 Task: In the  document prediction.rtf Insert the command  'Viewing'Email the file to   'softage.9@softage.net', with message attached Attention Needed: Please prioritize going through the email I've sent. and file type: Open Document
Action: Mouse moved to (262, 285)
Screenshot: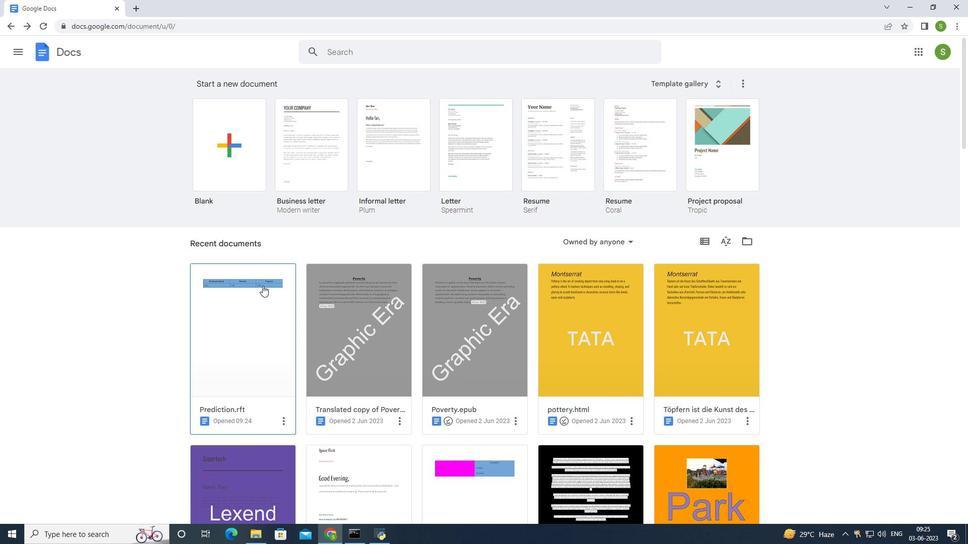 
Action: Mouse pressed left at (262, 285)
Screenshot: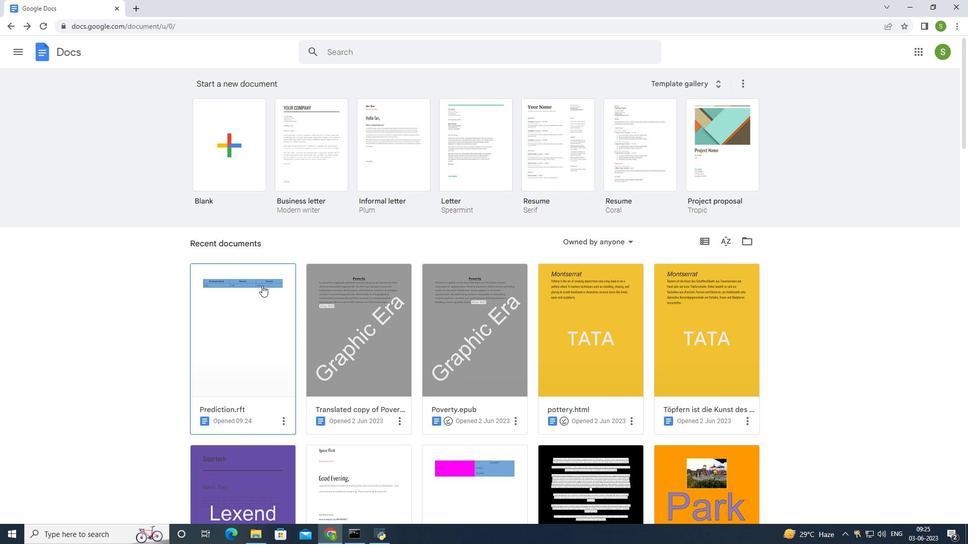
Action: Mouse moved to (37, 60)
Screenshot: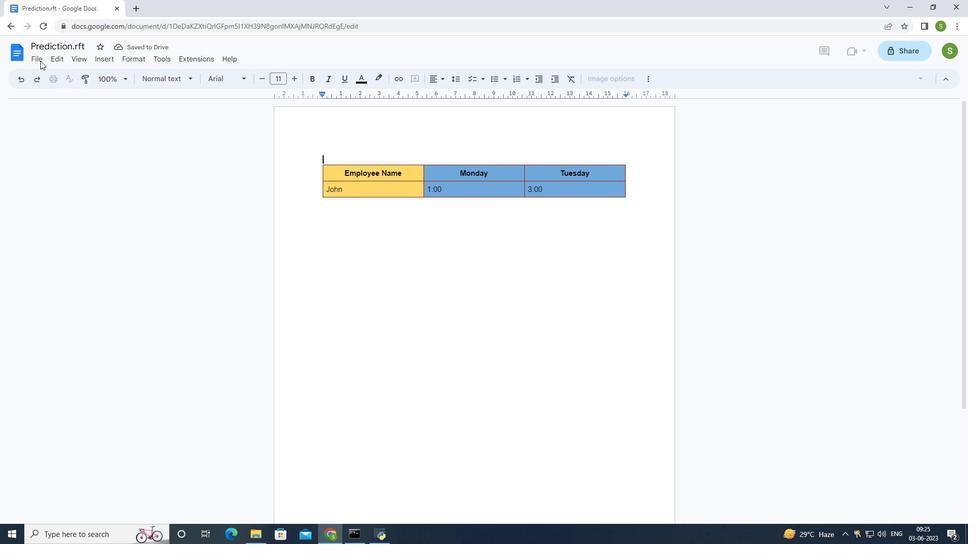 
Action: Mouse pressed left at (37, 60)
Screenshot: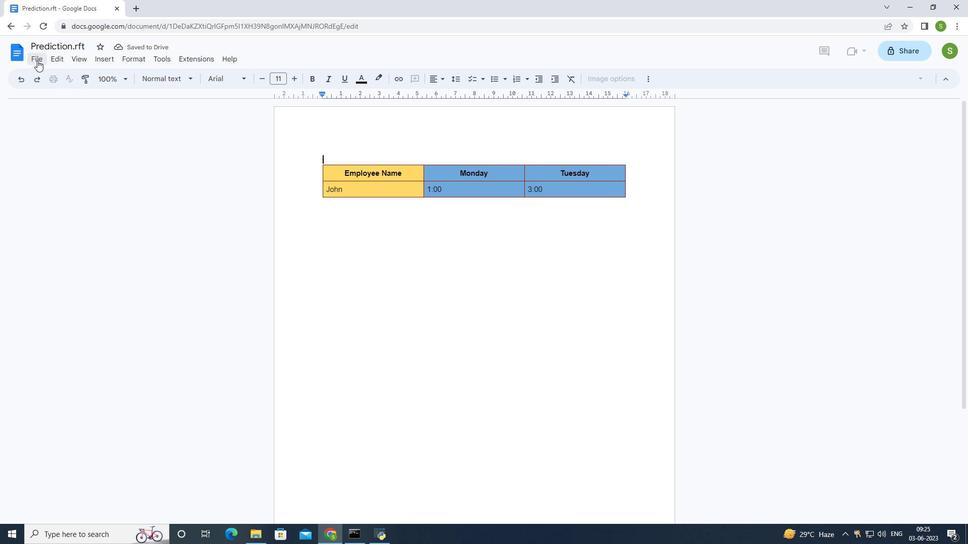 
Action: Mouse moved to (910, 75)
Screenshot: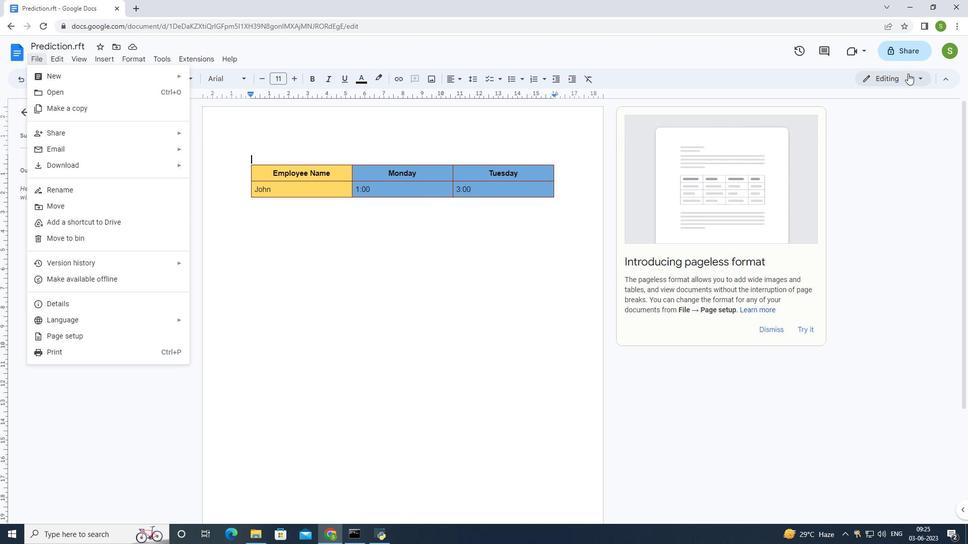 
Action: Mouse pressed left at (910, 75)
Screenshot: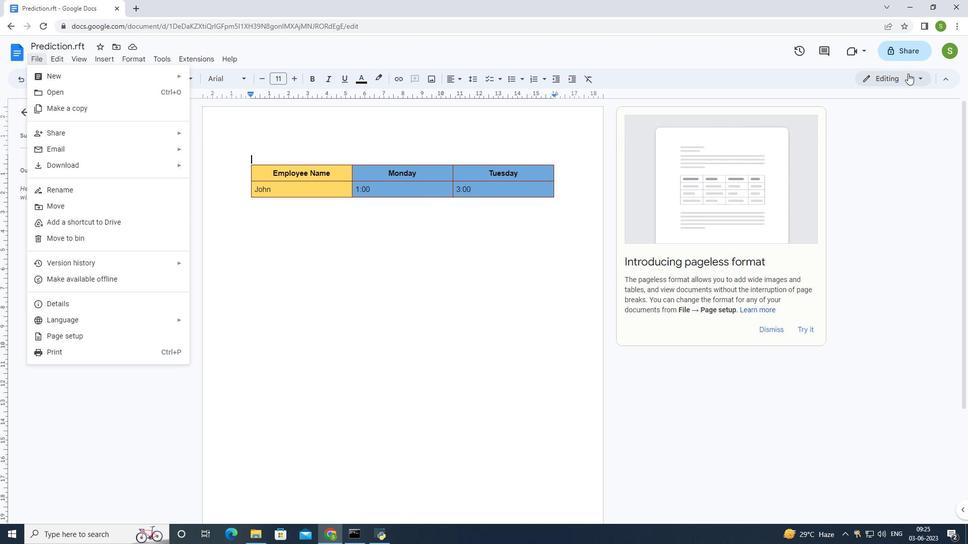 
Action: Mouse moved to (868, 149)
Screenshot: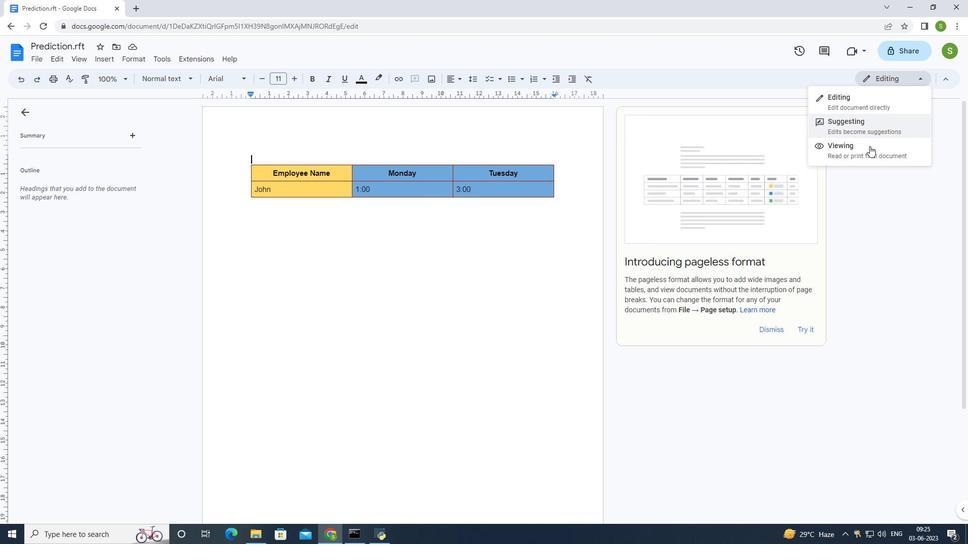 
Action: Mouse pressed left at (868, 149)
Screenshot: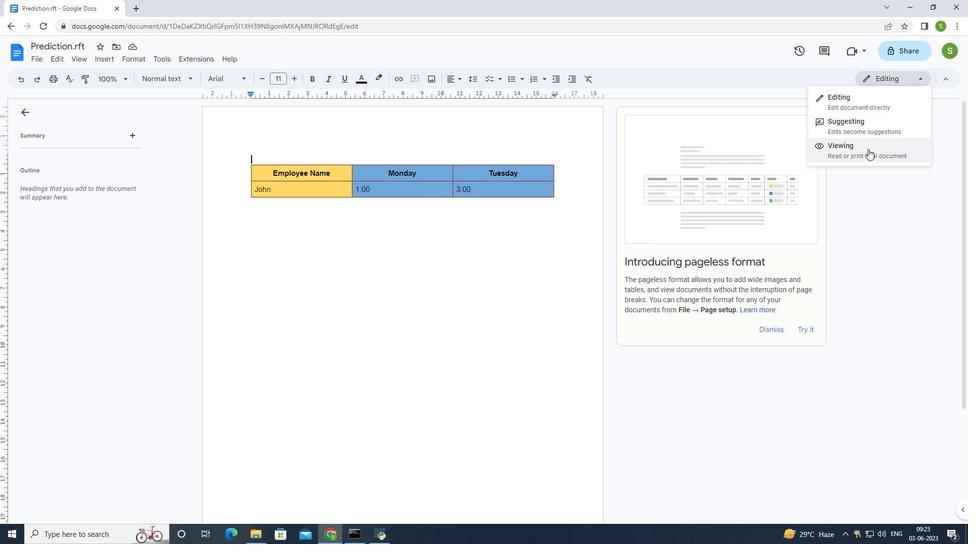 
Action: Mouse moved to (34, 55)
Screenshot: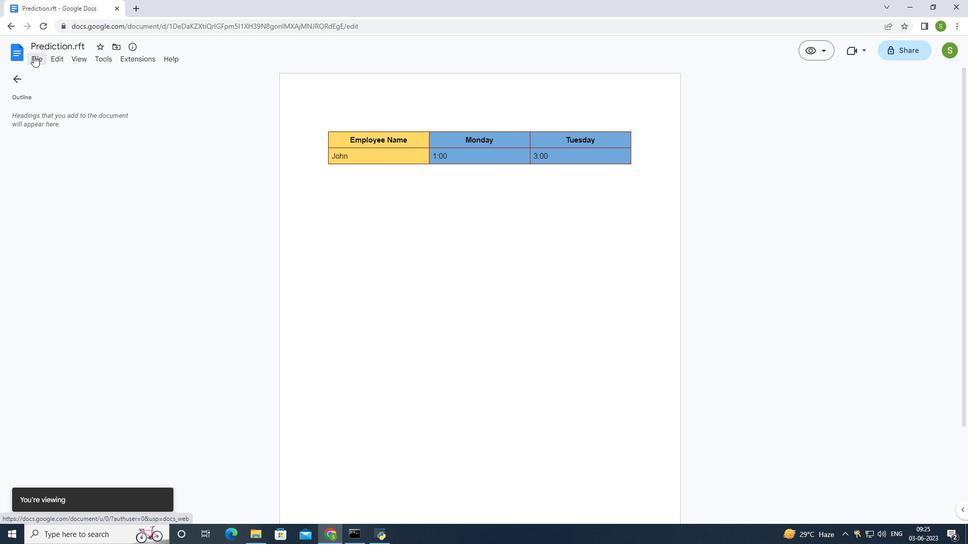 
Action: Mouse pressed left at (34, 55)
Screenshot: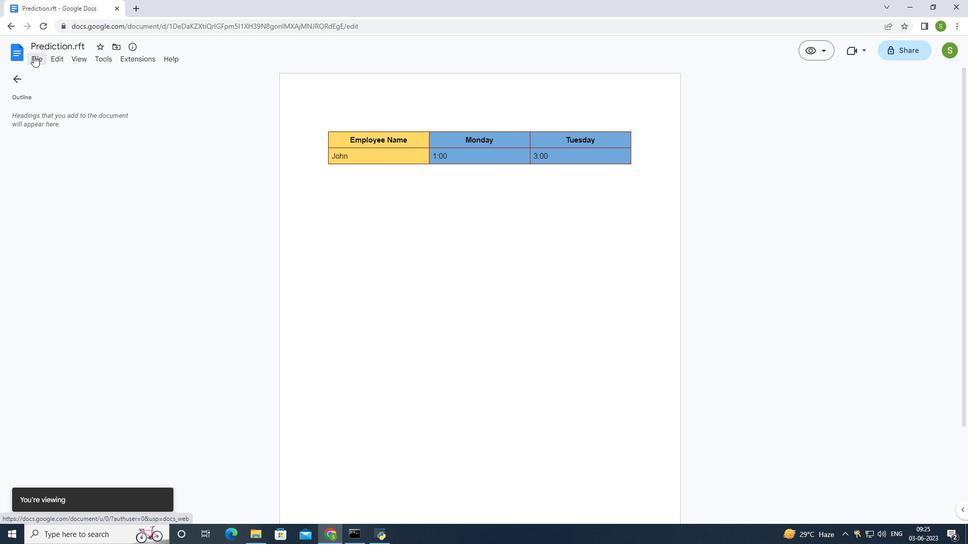 
Action: Mouse moved to (45, 149)
Screenshot: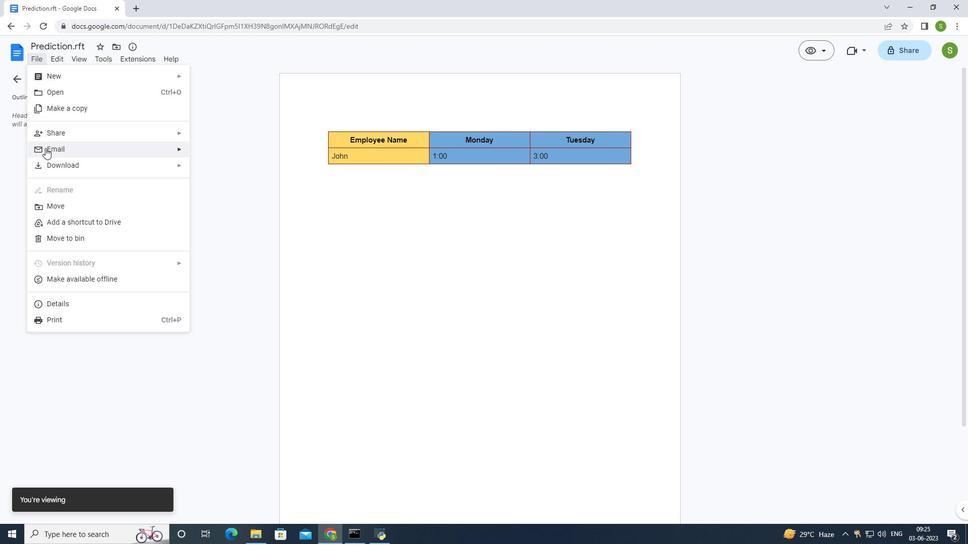 
Action: Mouse pressed left at (45, 149)
Screenshot: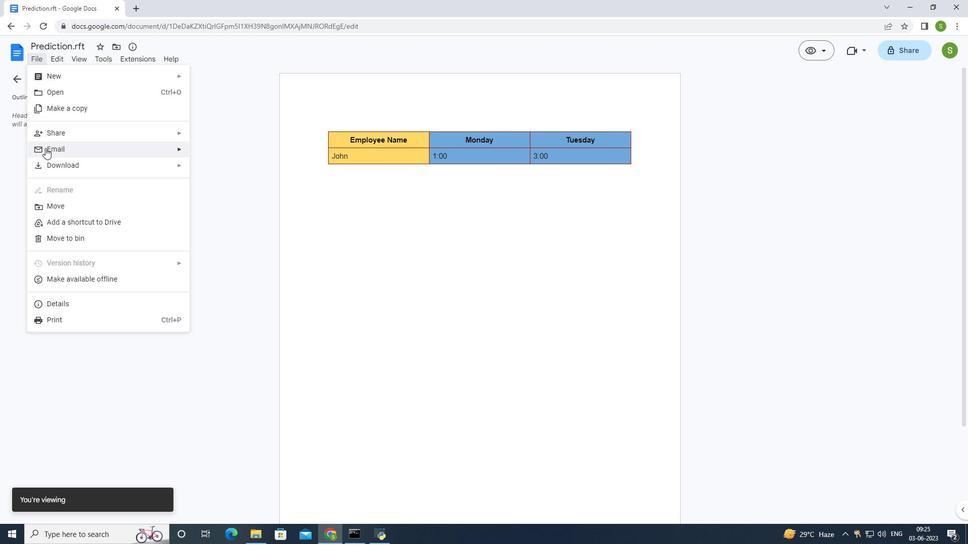 
Action: Mouse moved to (241, 158)
Screenshot: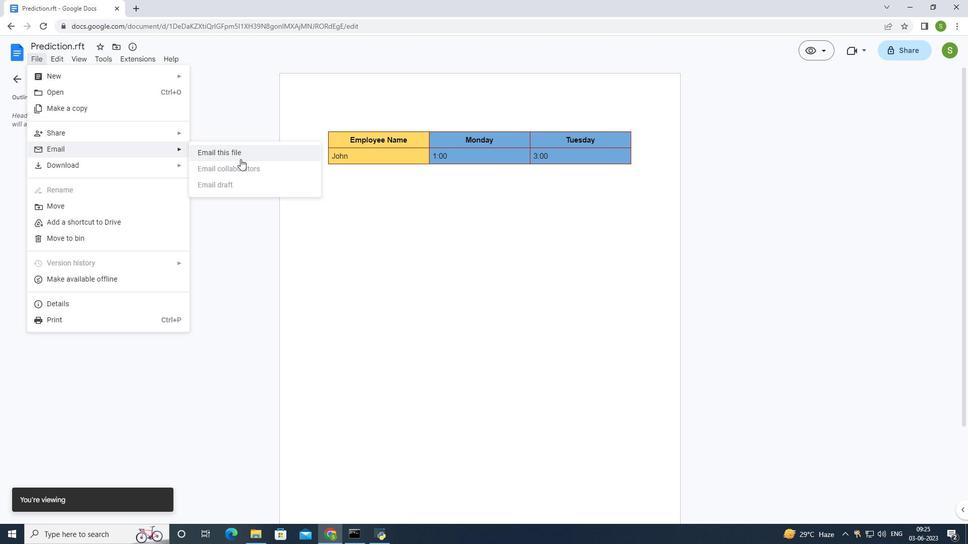 
Action: Mouse pressed left at (241, 158)
Screenshot: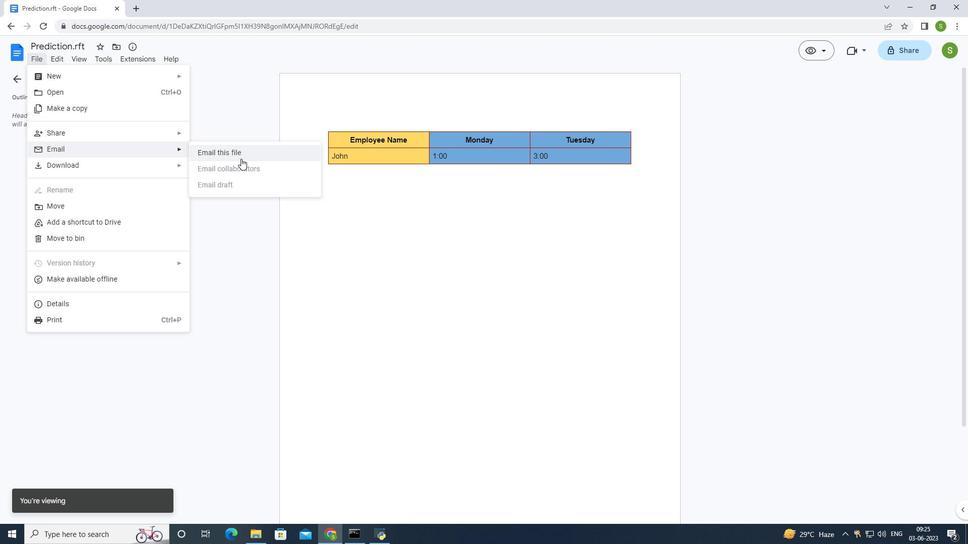 
Action: Mouse moved to (808, 150)
Screenshot: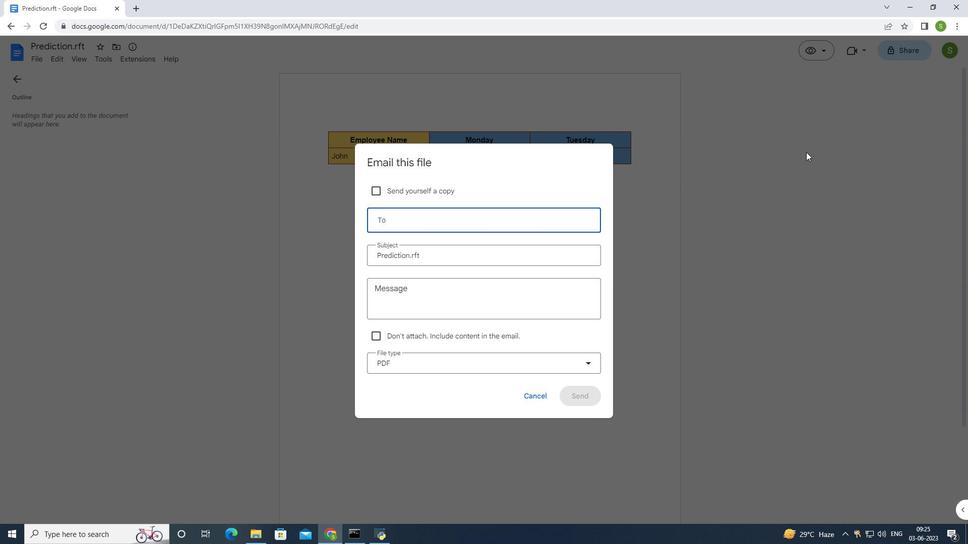 
Action: Key pressed softage.9<Key.shift>@softage.net
Screenshot: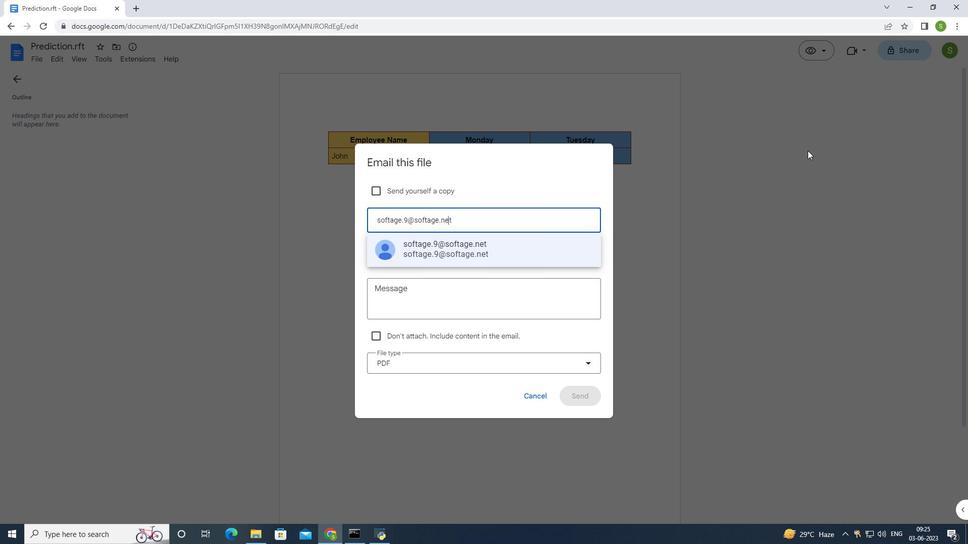 
Action: Mouse moved to (511, 253)
Screenshot: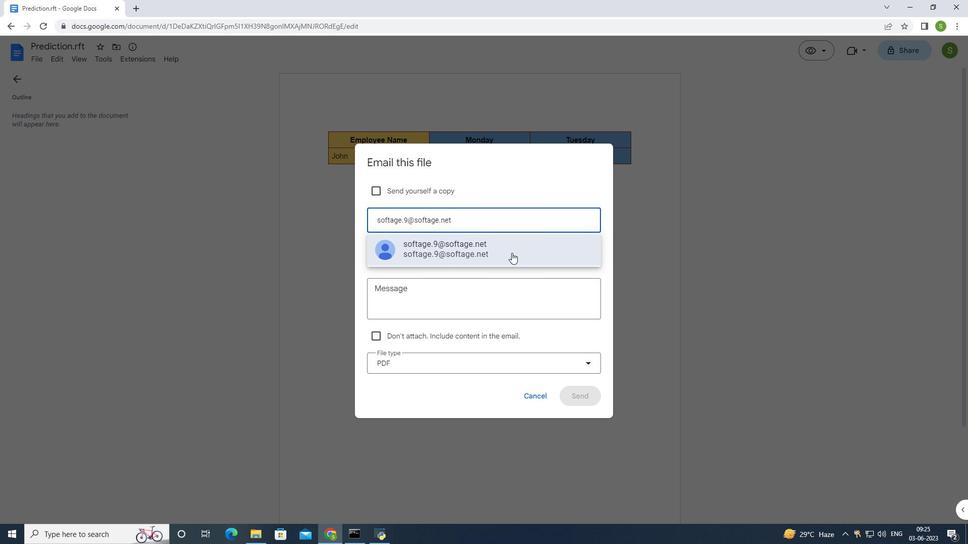 
Action: Mouse pressed left at (511, 253)
Screenshot: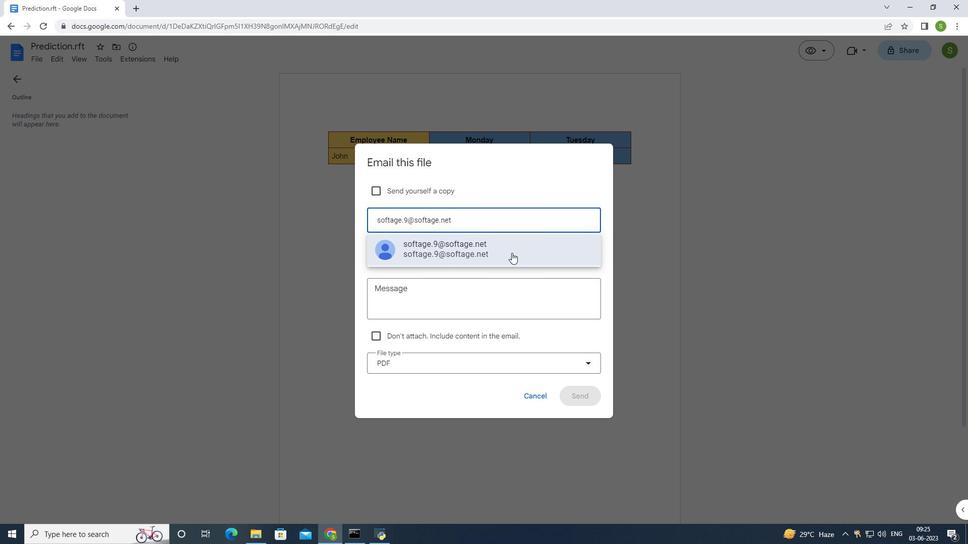 
Action: Mouse moved to (494, 305)
Screenshot: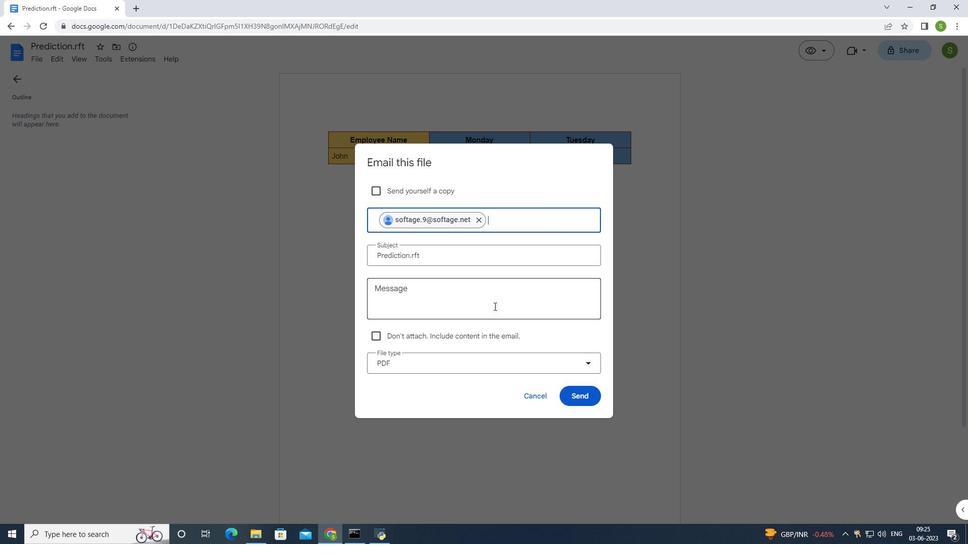 
Action: Mouse pressed left at (494, 305)
Screenshot: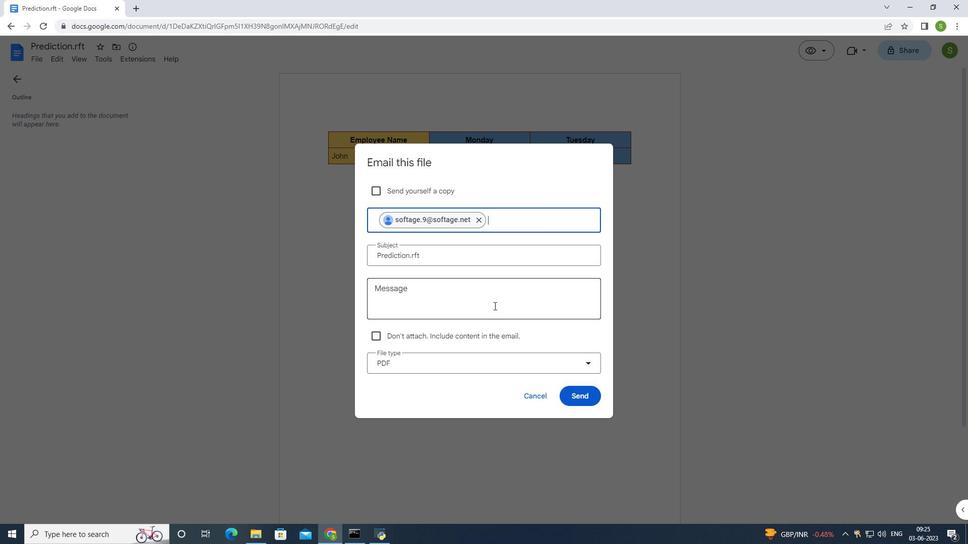 
Action: Mouse moved to (612, 289)
Screenshot: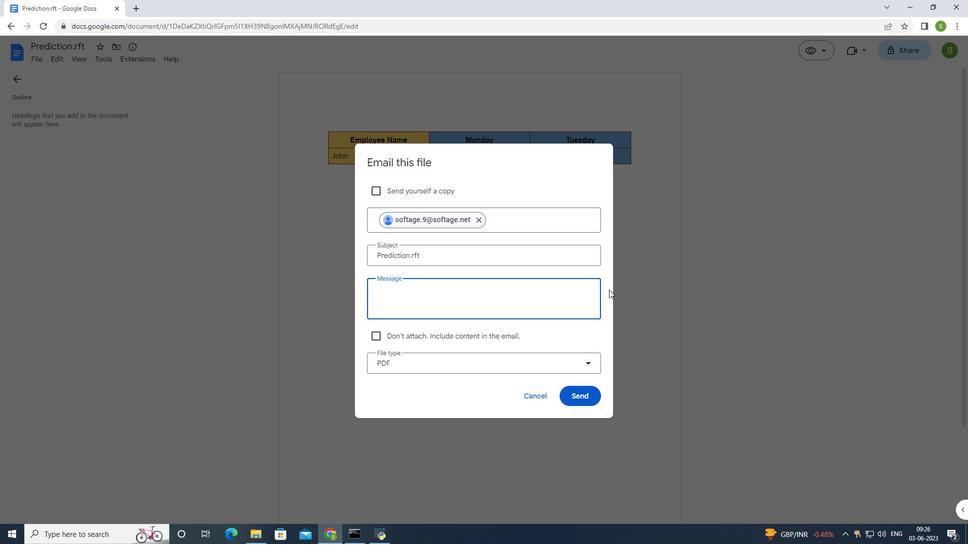 
Action: Key pressed <Key.shift>Please<Key.space>pro<Key.backspace>ioritize<Key.space>going<Key.space>through<Key.space>the<Key.space>email<Key.space><Key.shift>I've<Key.space>sent
Screenshot: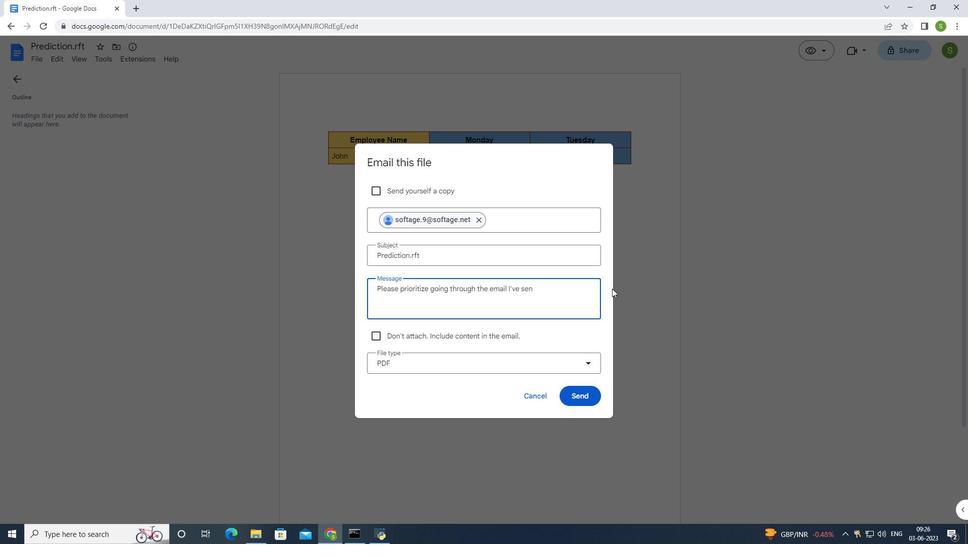 
Action: Mouse moved to (520, 358)
Screenshot: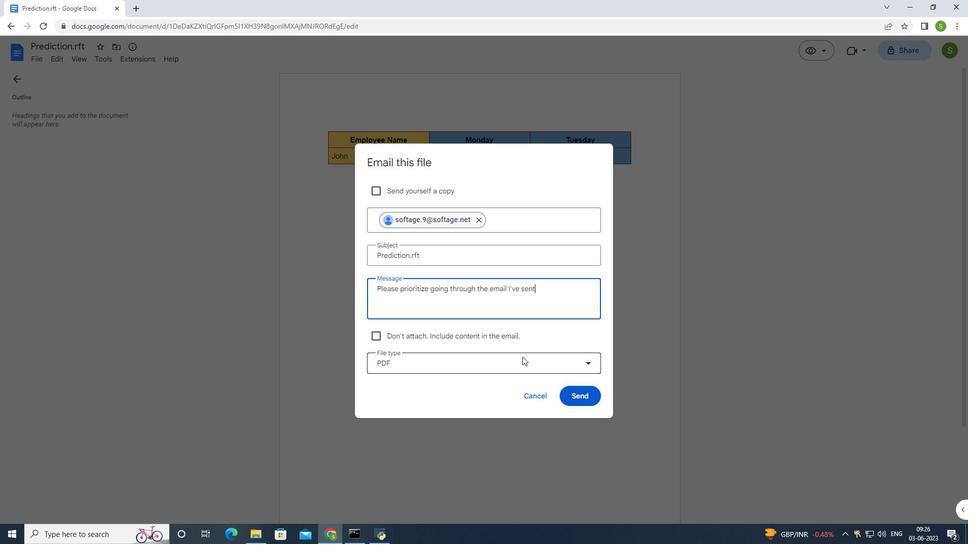 
Action: Mouse pressed left at (520, 358)
Screenshot: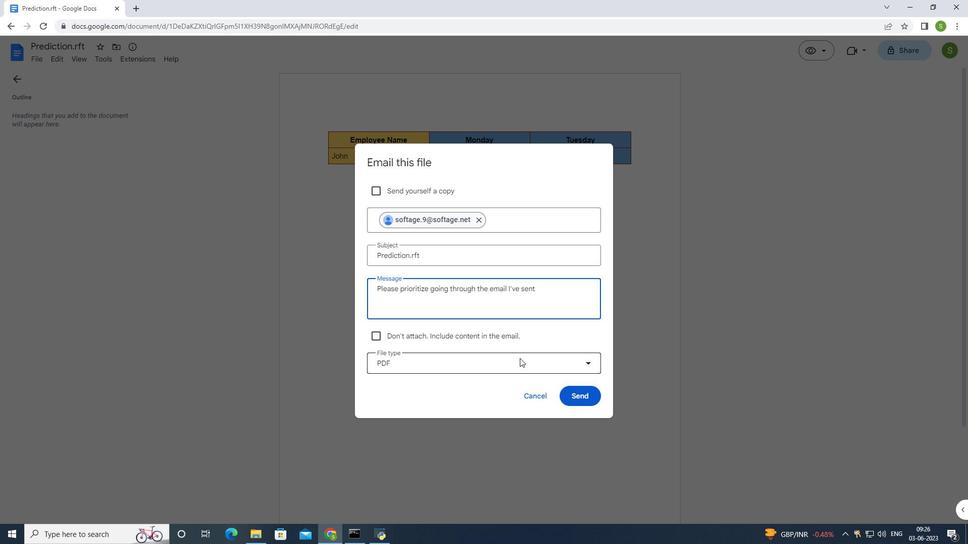 
Action: Mouse moved to (437, 419)
Screenshot: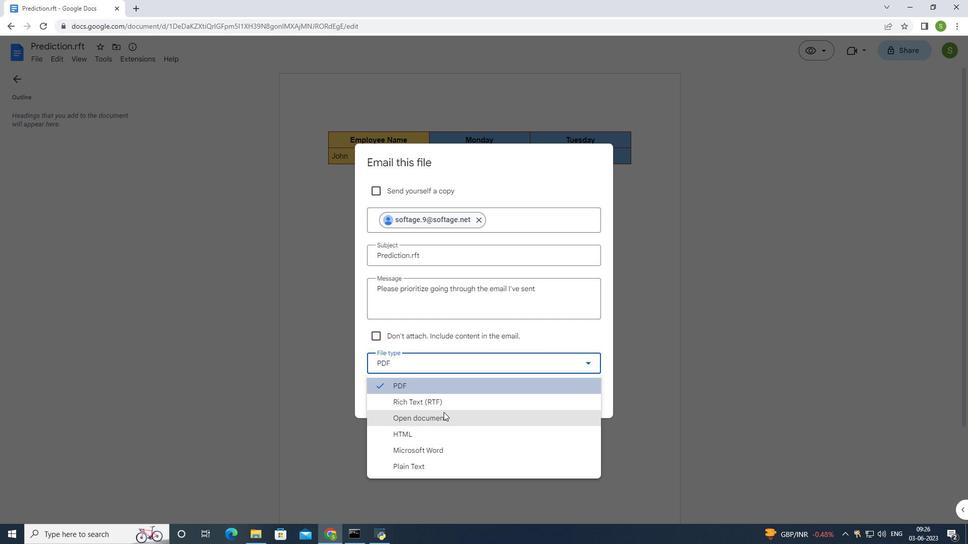 
Action: Mouse pressed left at (437, 419)
Screenshot: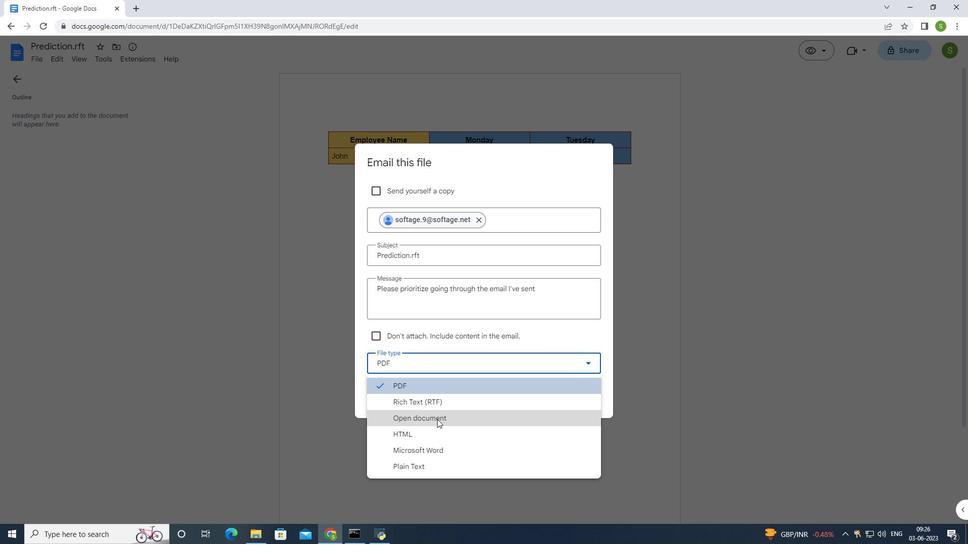 
Action: Mouse moved to (594, 395)
Screenshot: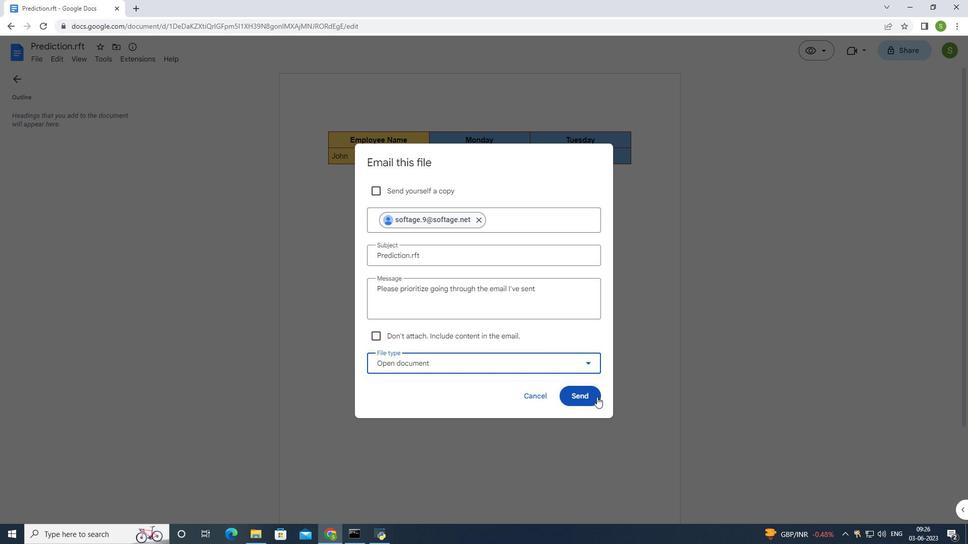 
Action: Mouse pressed left at (594, 395)
Screenshot: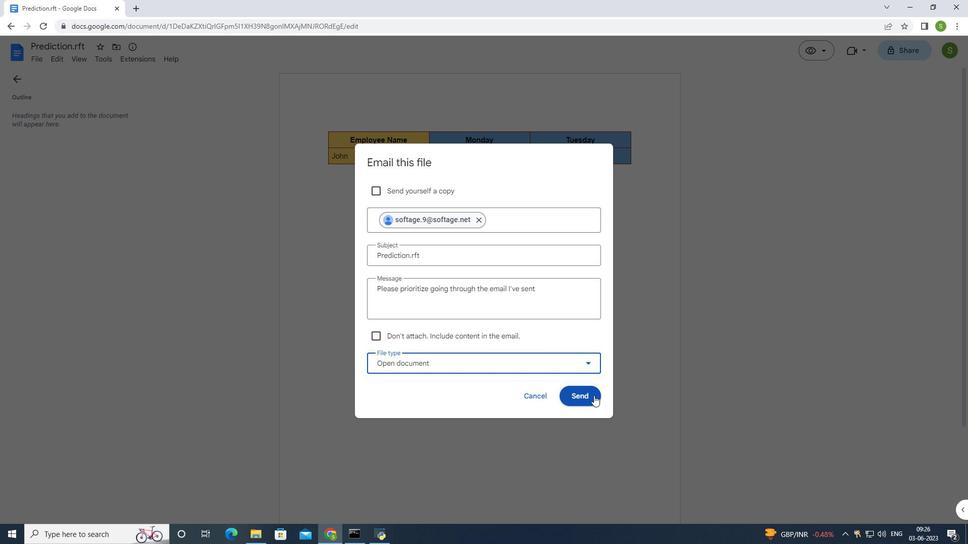 
Action: Mouse moved to (616, 361)
Screenshot: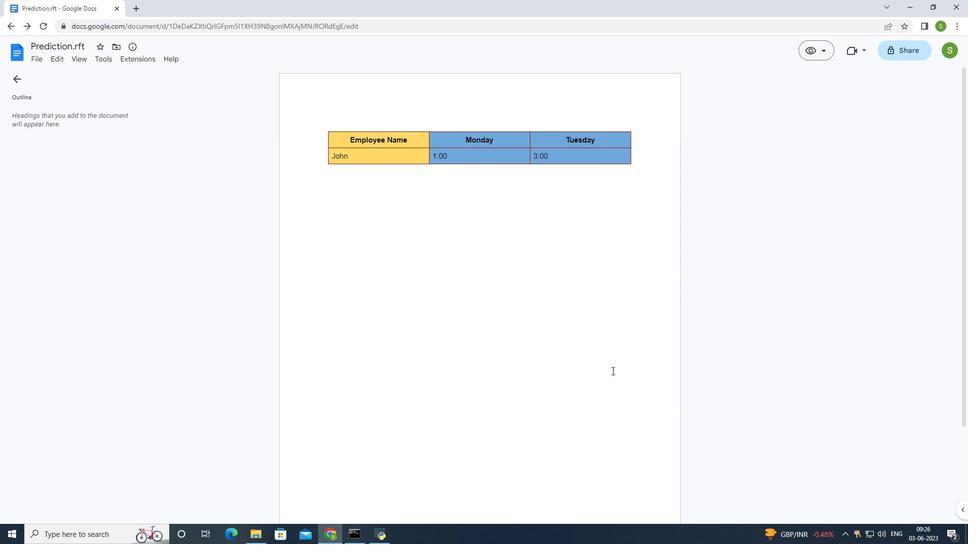 
